 Task: Add the task  Integrate website with a new content delivery network (CDN) to the section Dash Derby in the project AgileRelay and add a Due Date to the respective task as 2024/05/07
Action: Mouse moved to (815, 590)
Screenshot: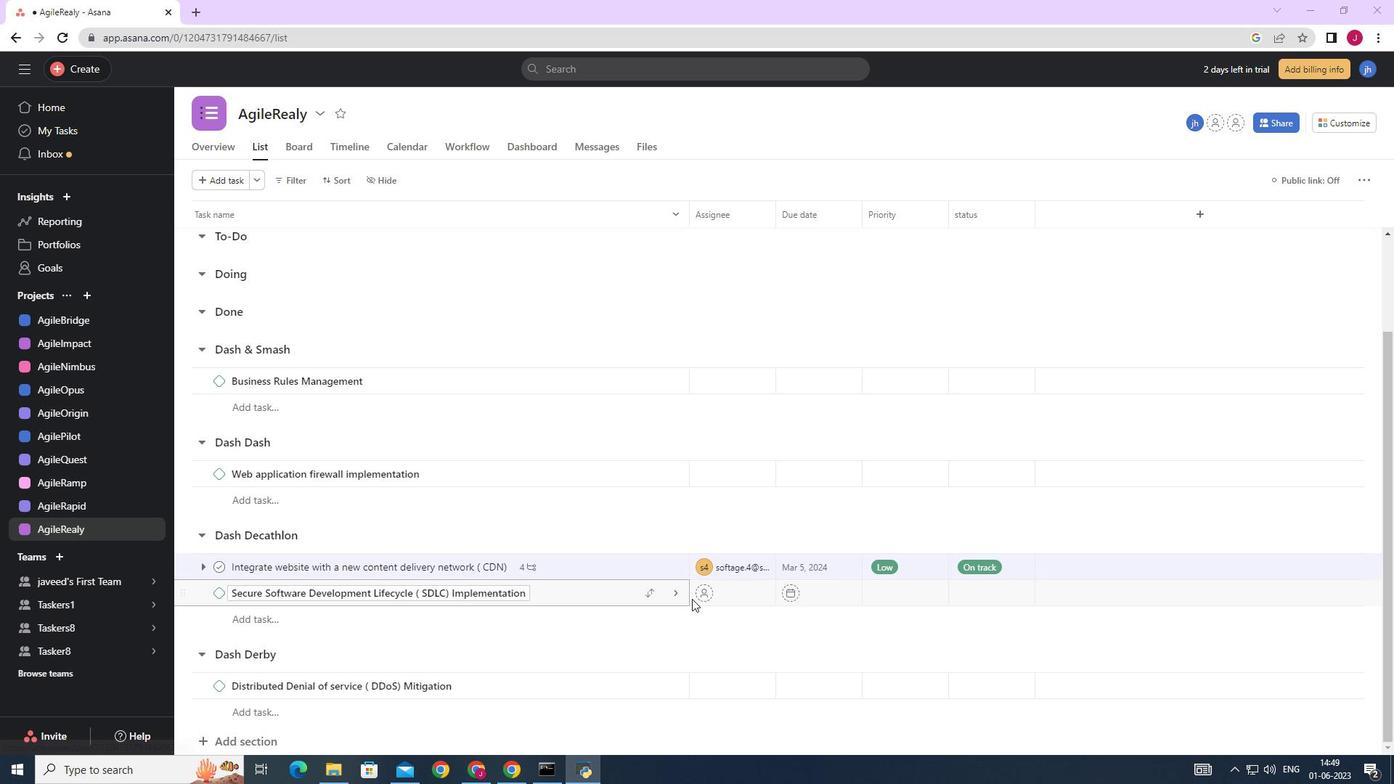 
Action: Mouse scrolled (815, 589) with delta (0, 0)
Screenshot: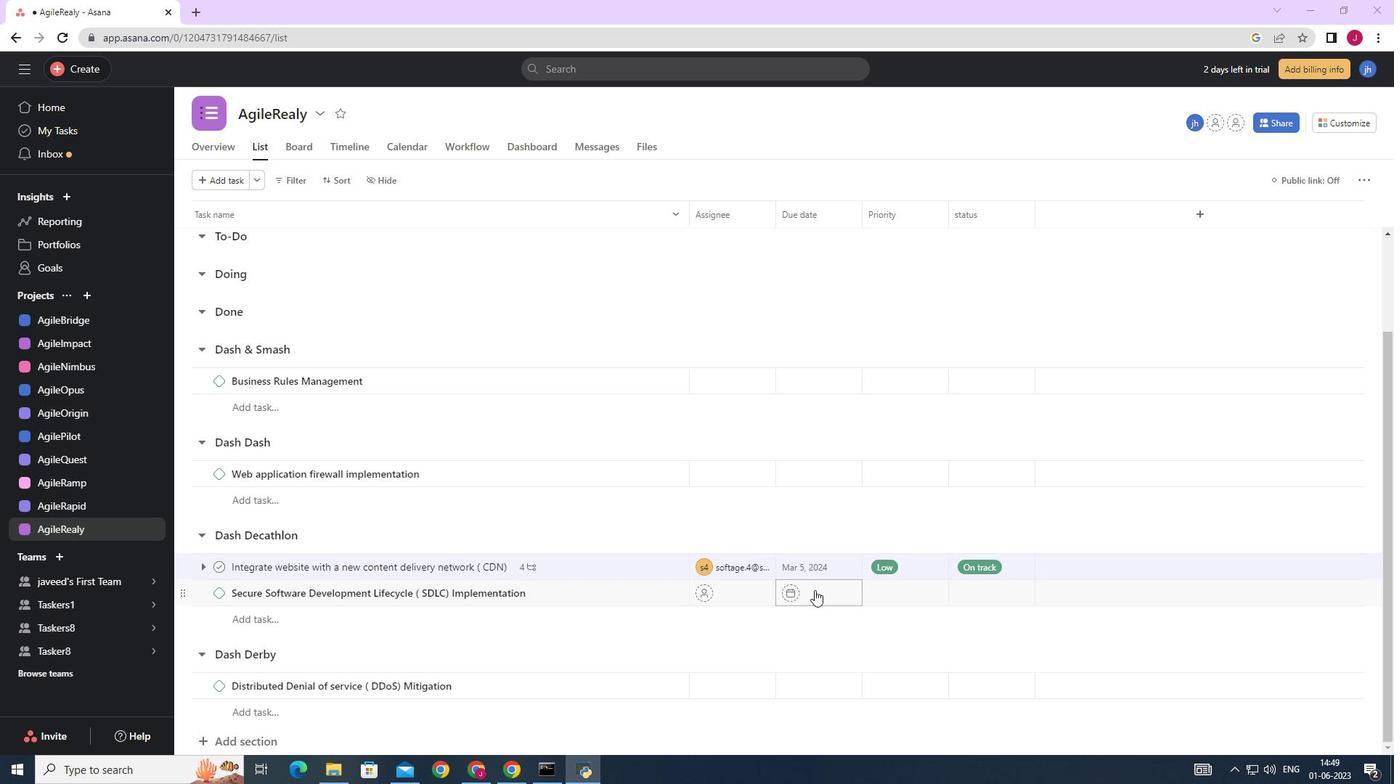 
Action: Mouse scrolled (815, 589) with delta (0, 0)
Screenshot: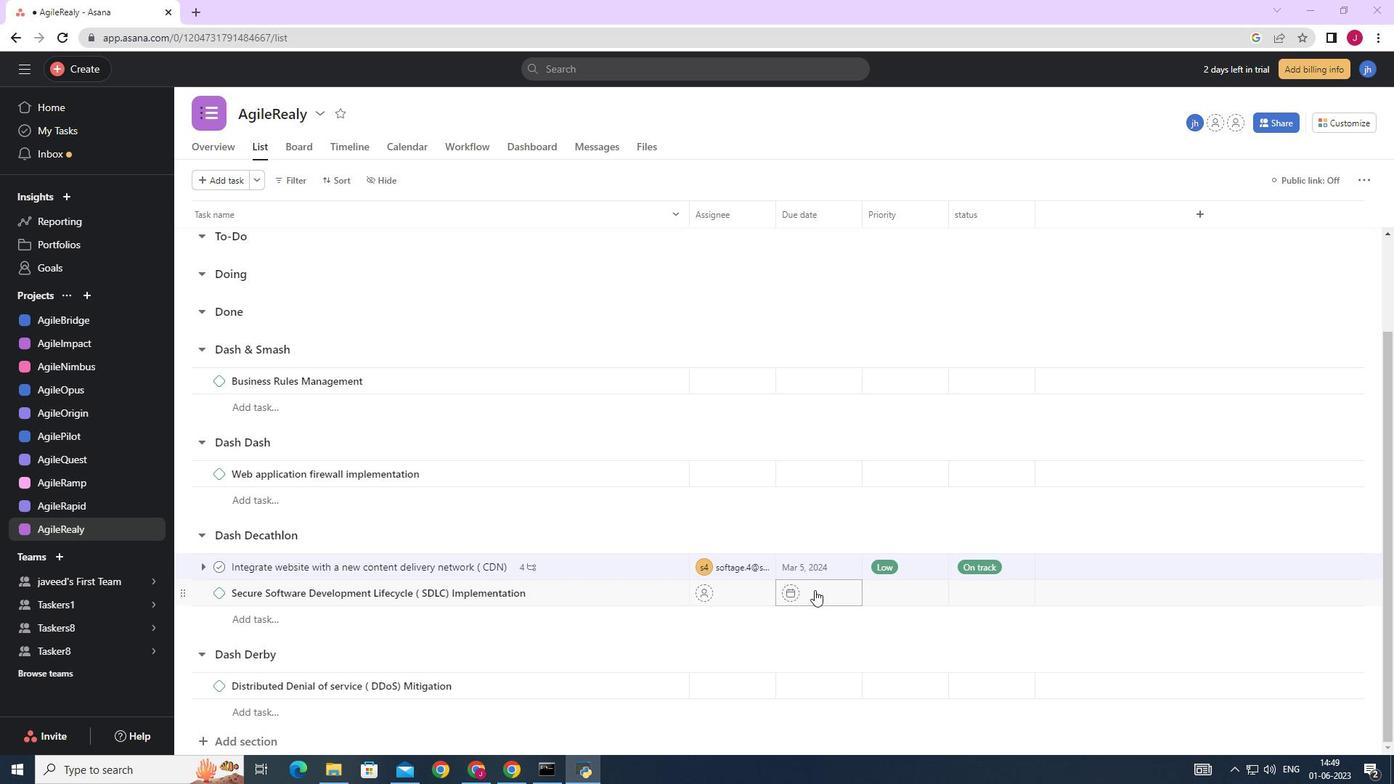 
Action: Mouse scrolled (815, 589) with delta (0, 0)
Screenshot: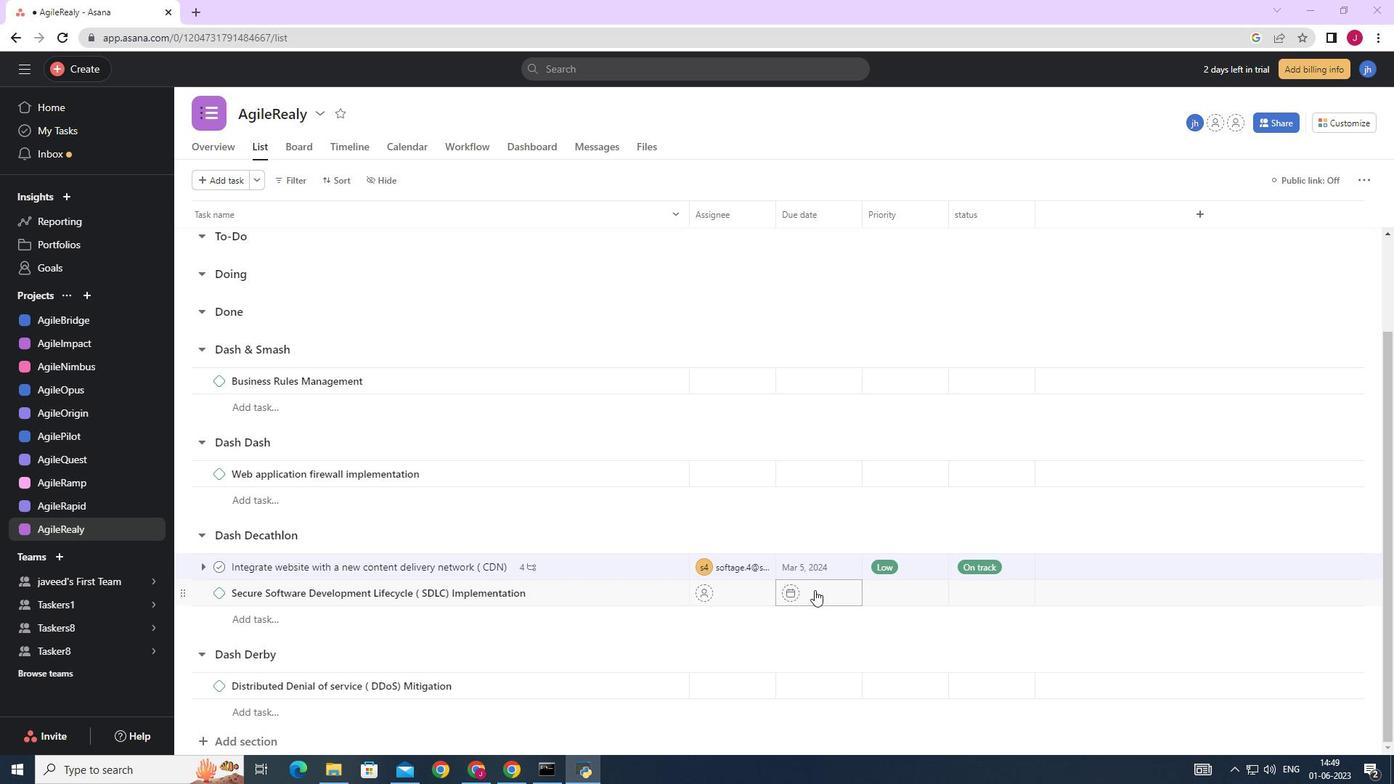 
Action: Mouse moved to (654, 568)
Screenshot: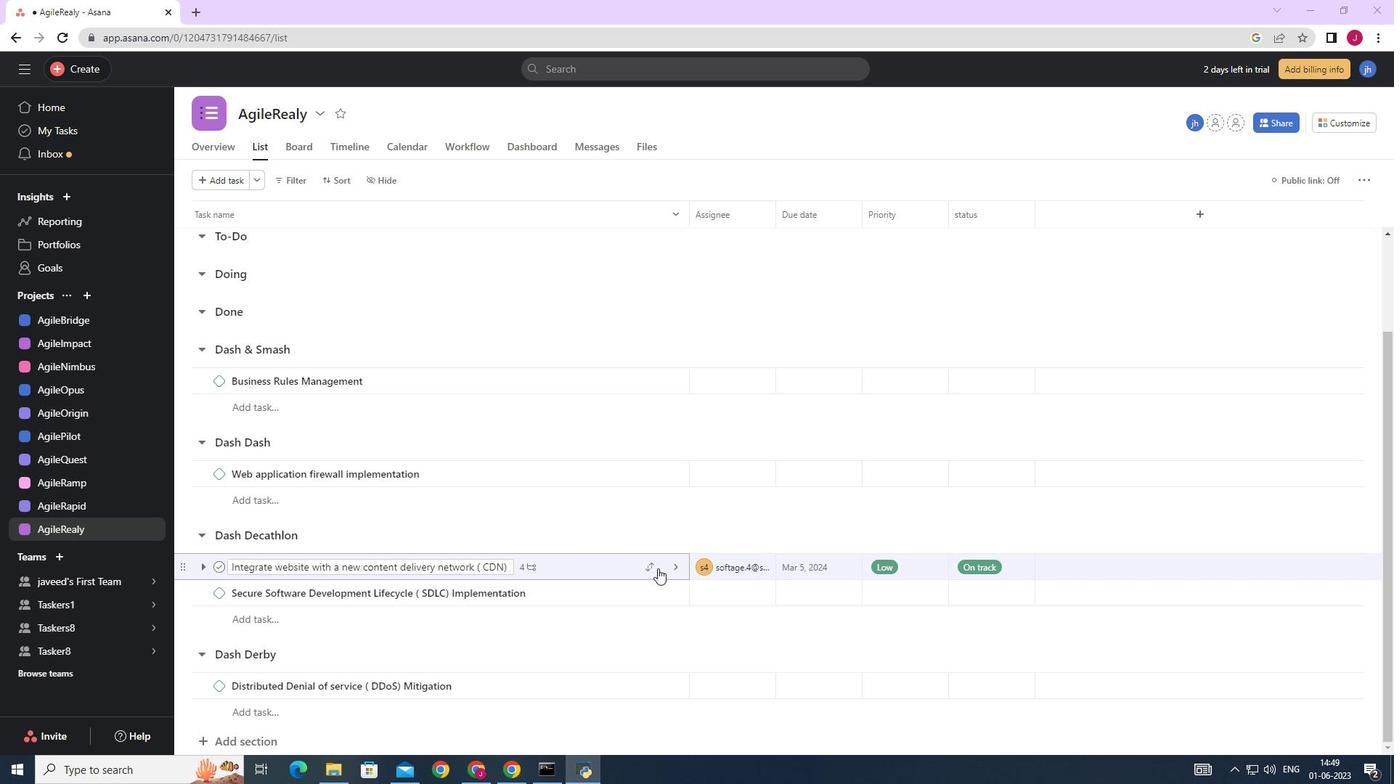 
Action: Mouse pressed left at (654, 568)
Screenshot: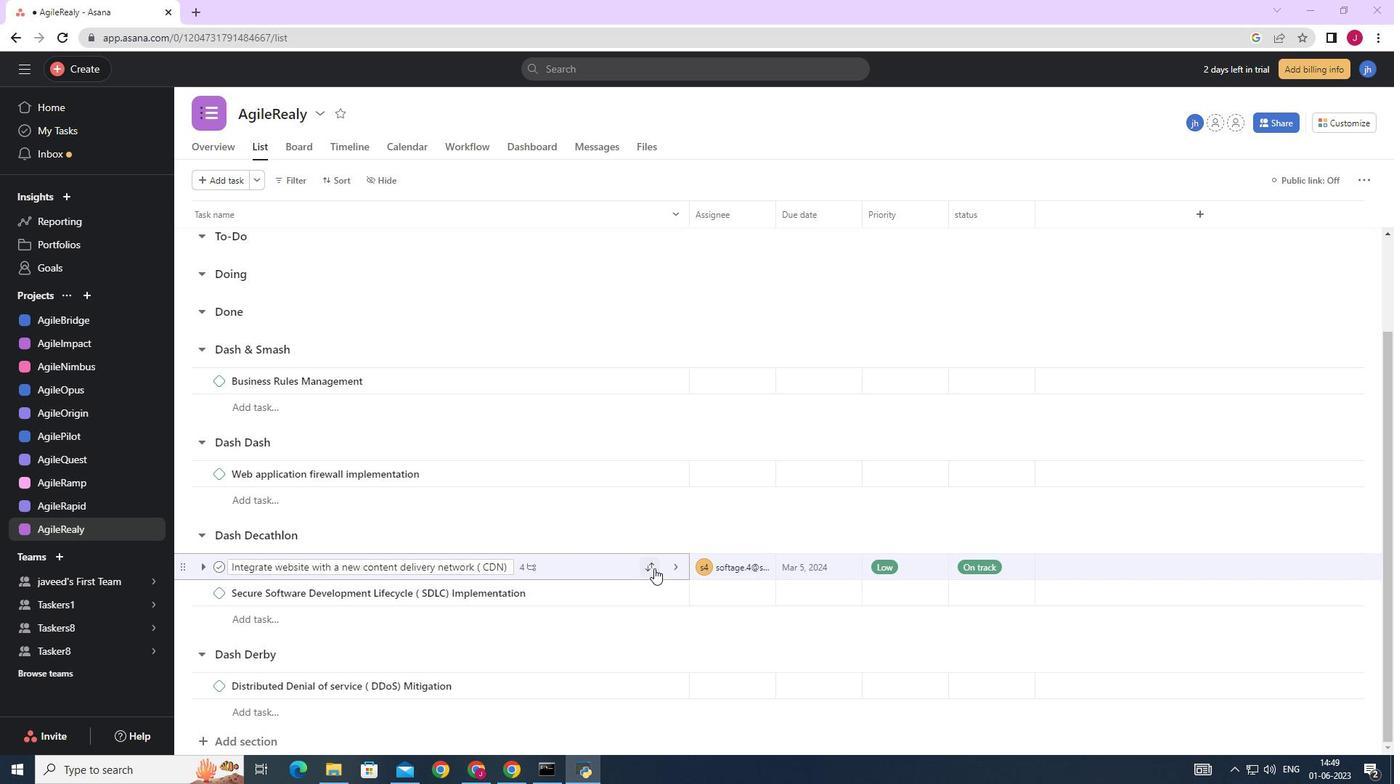 
Action: Mouse moved to (586, 534)
Screenshot: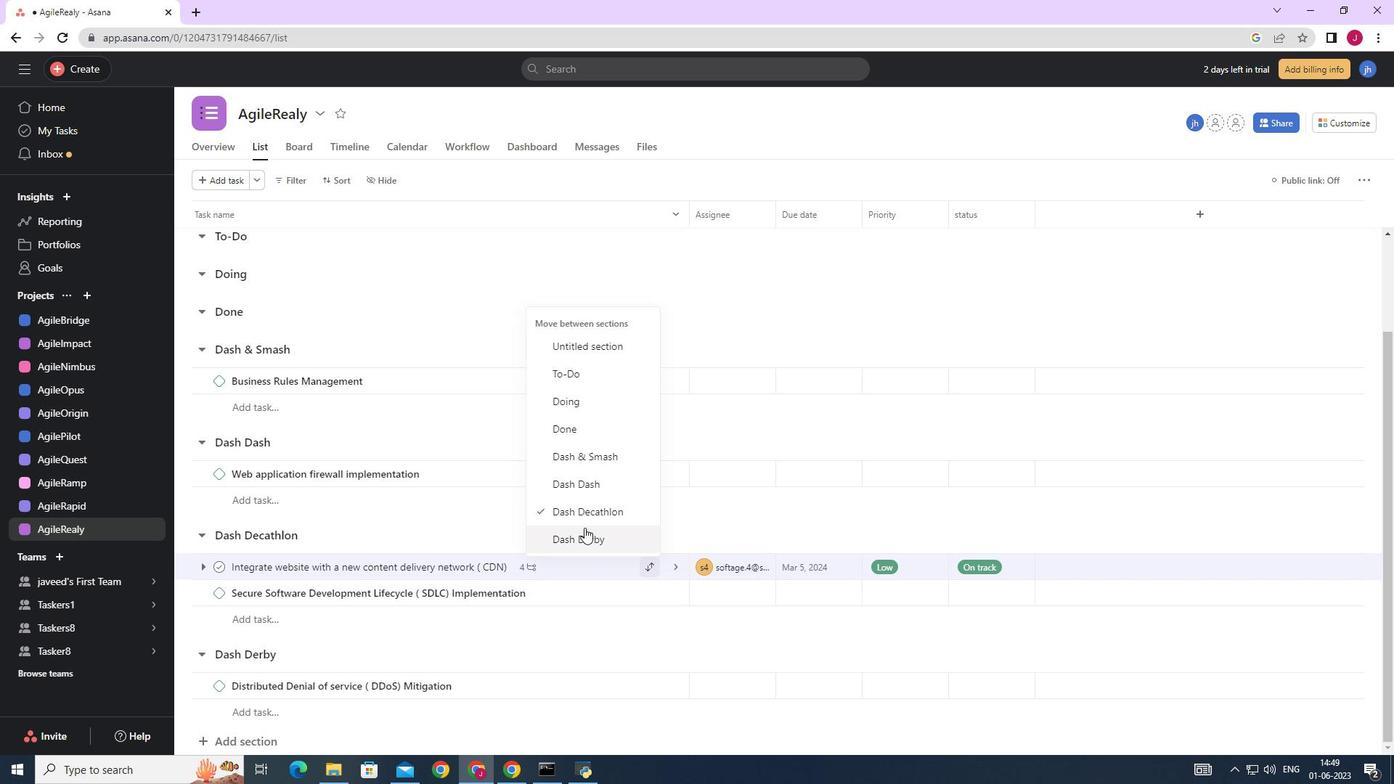 
Action: Mouse pressed left at (586, 534)
Screenshot: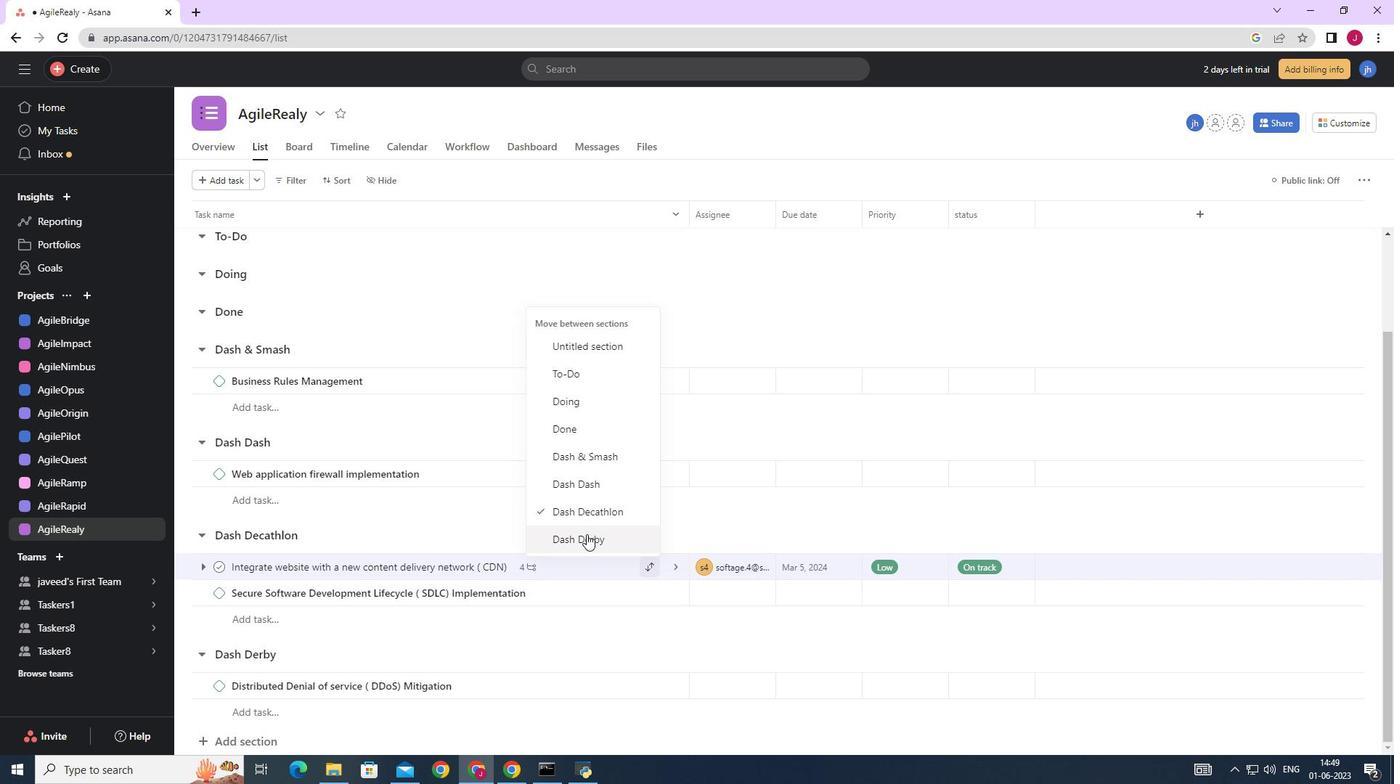 
Action: Mouse moved to (854, 661)
Screenshot: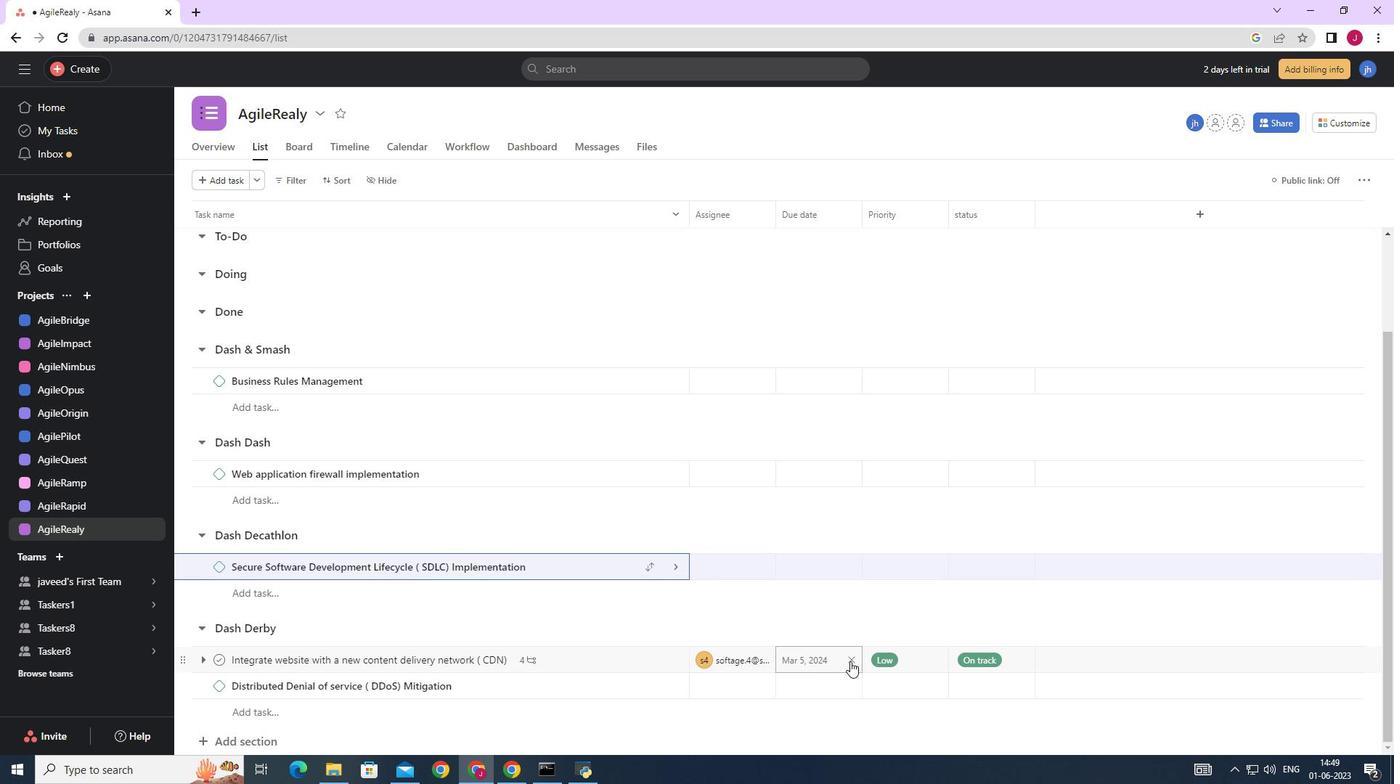 
Action: Mouse pressed left at (854, 661)
Screenshot: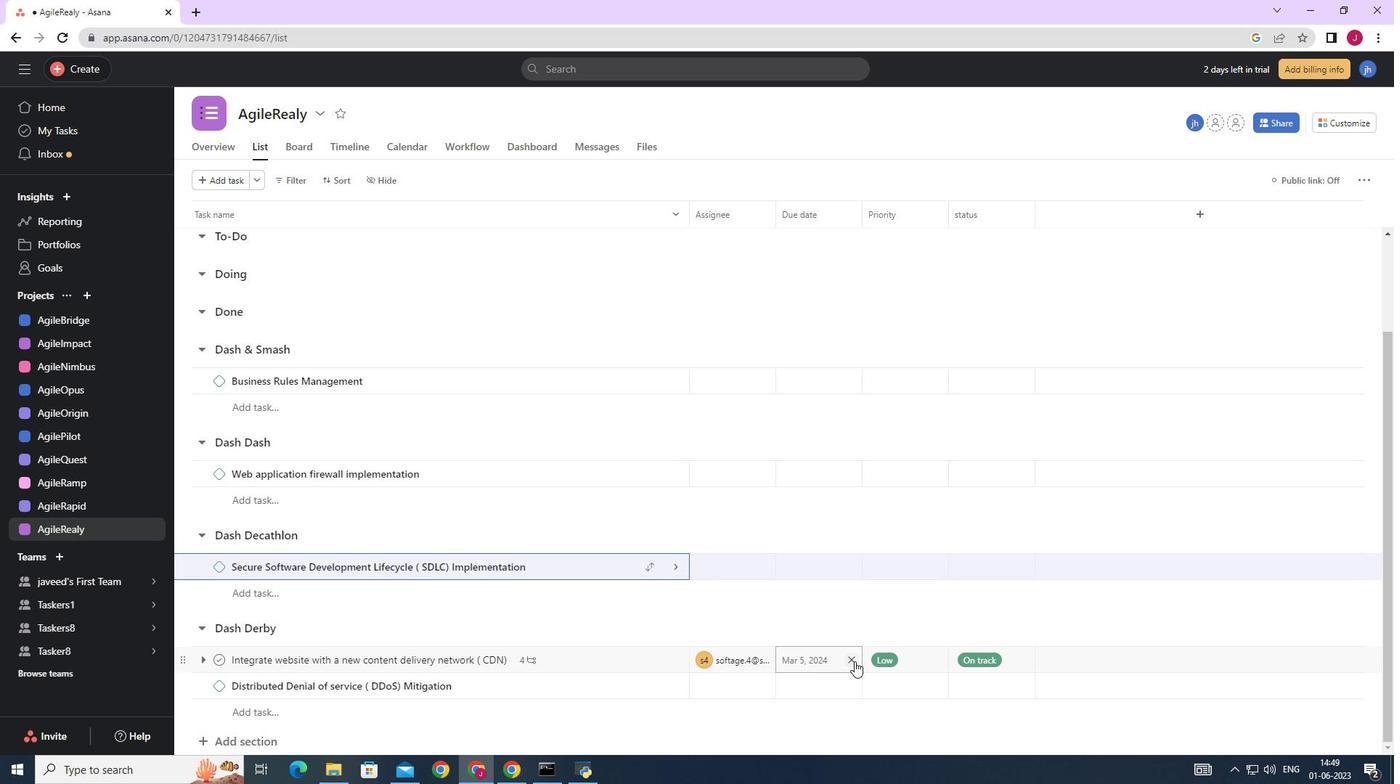 
Action: Mouse moved to (823, 667)
Screenshot: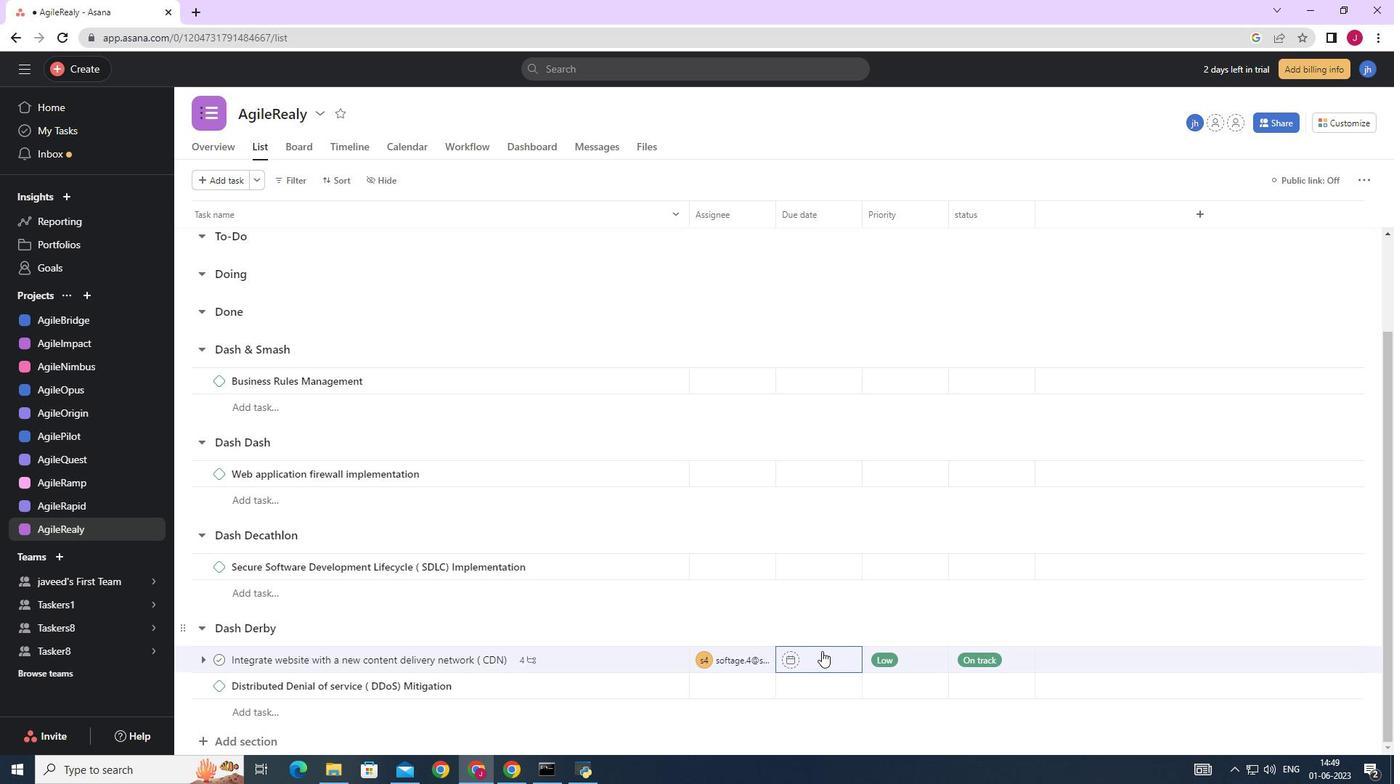 
Action: Mouse pressed left at (823, 667)
Screenshot: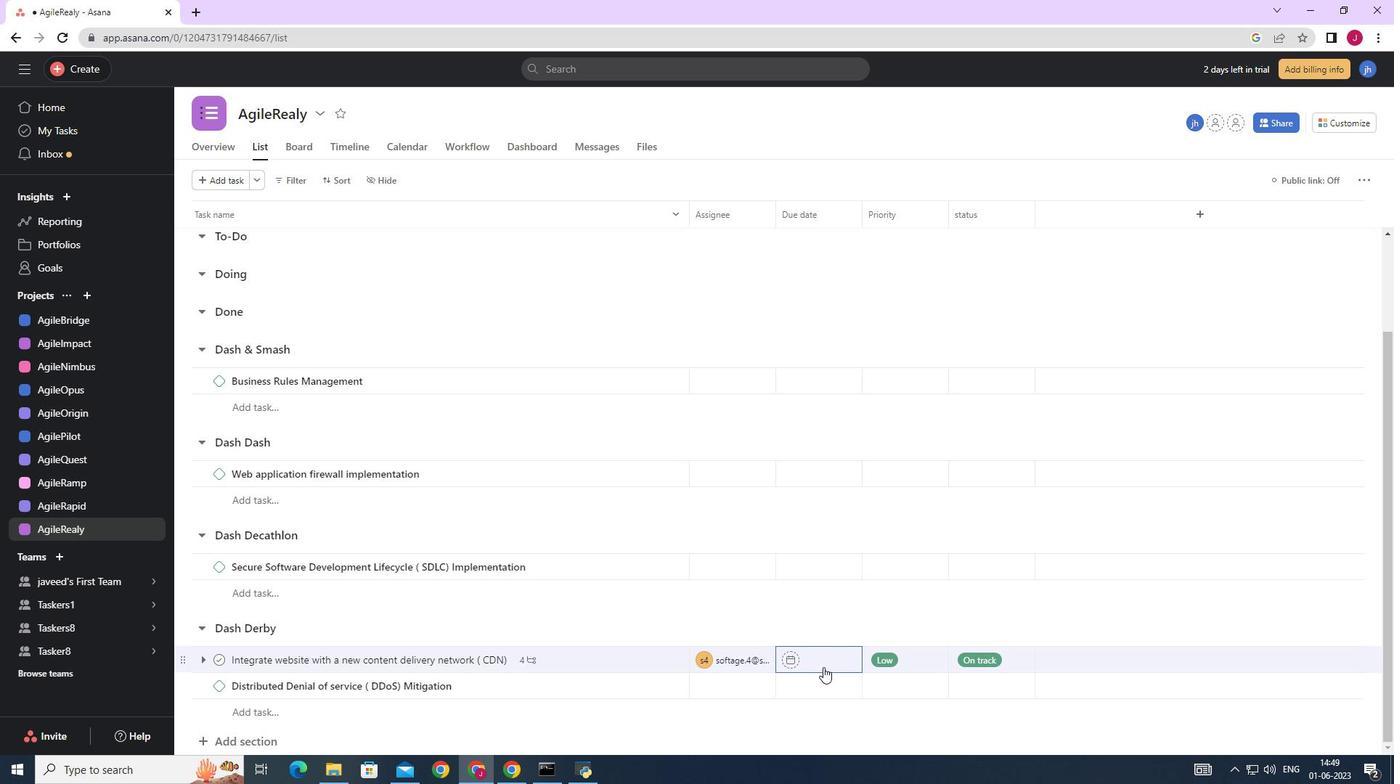 
Action: Mouse moved to (964, 430)
Screenshot: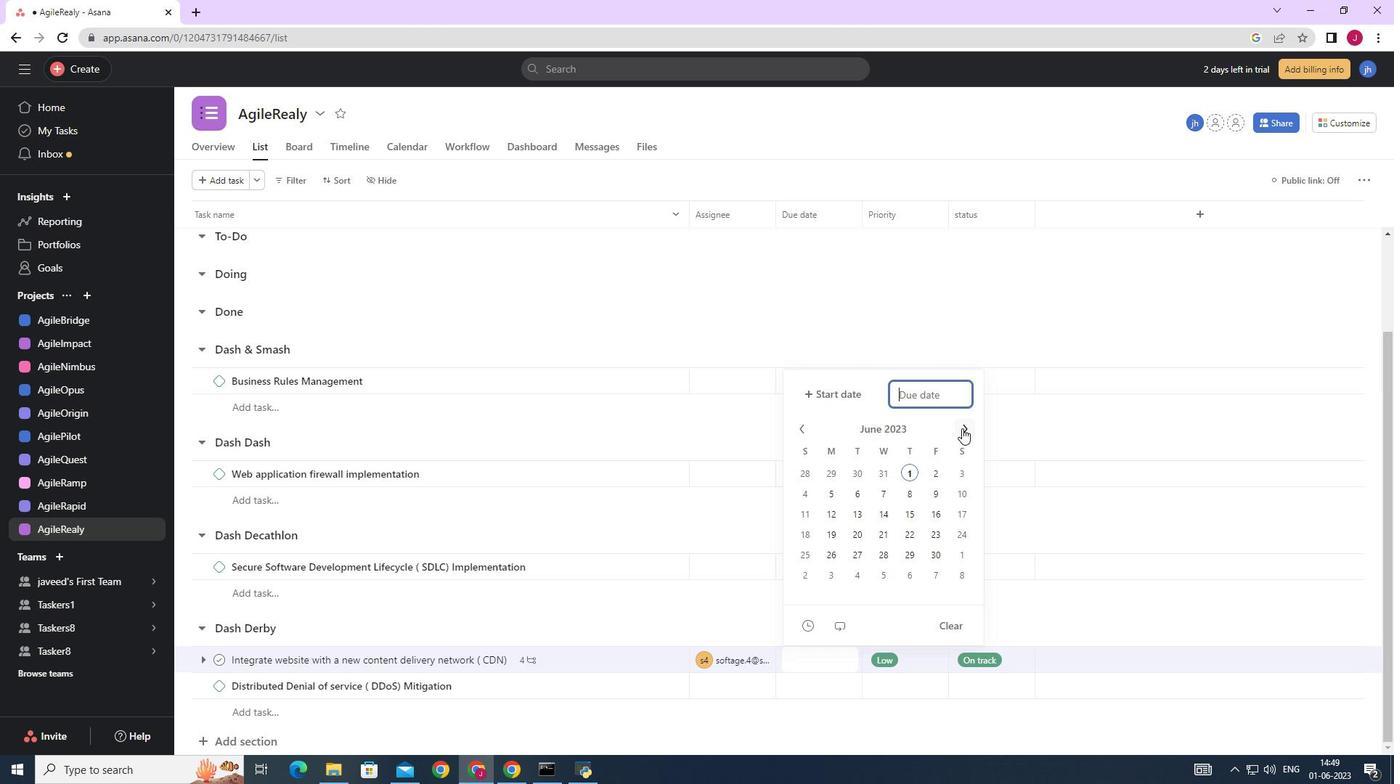 
Action: Mouse pressed left at (964, 430)
Screenshot: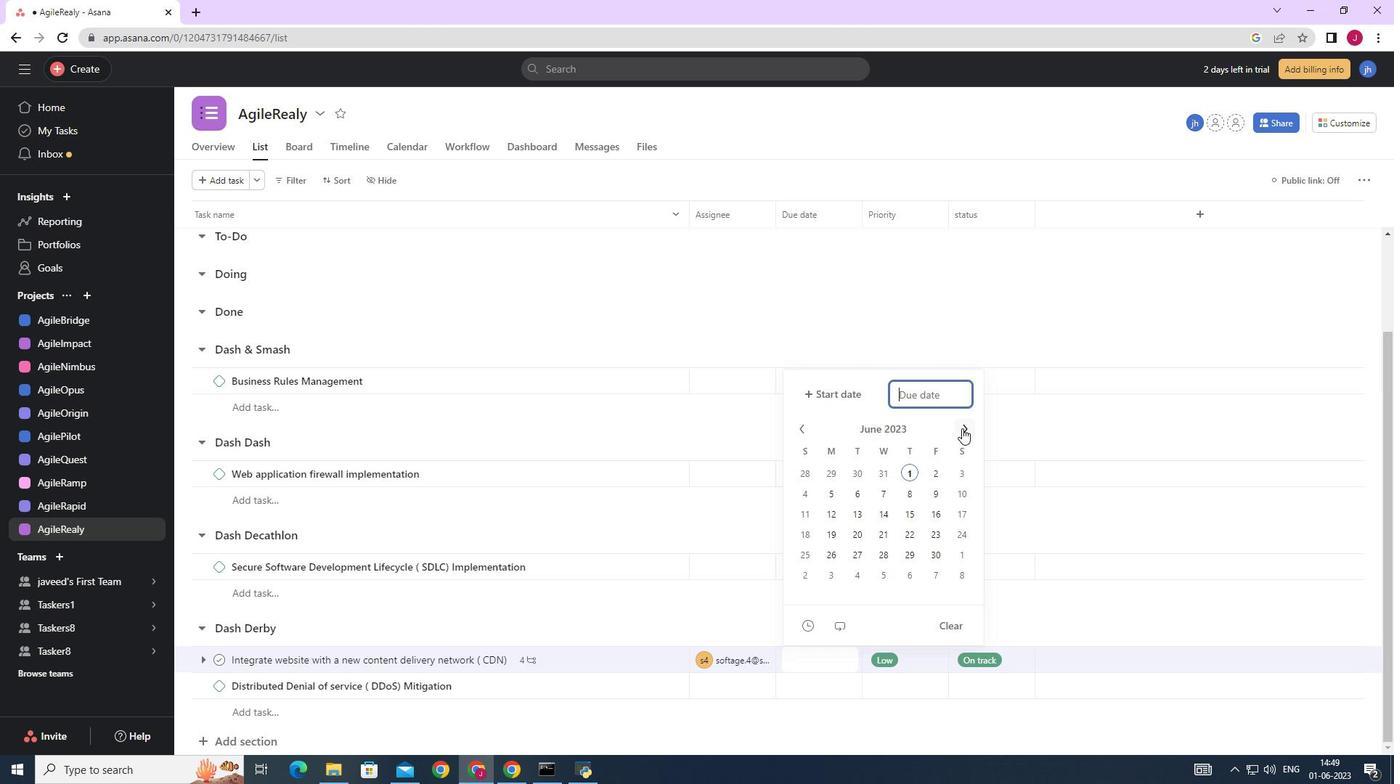 
Action: Mouse pressed left at (964, 430)
Screenshot: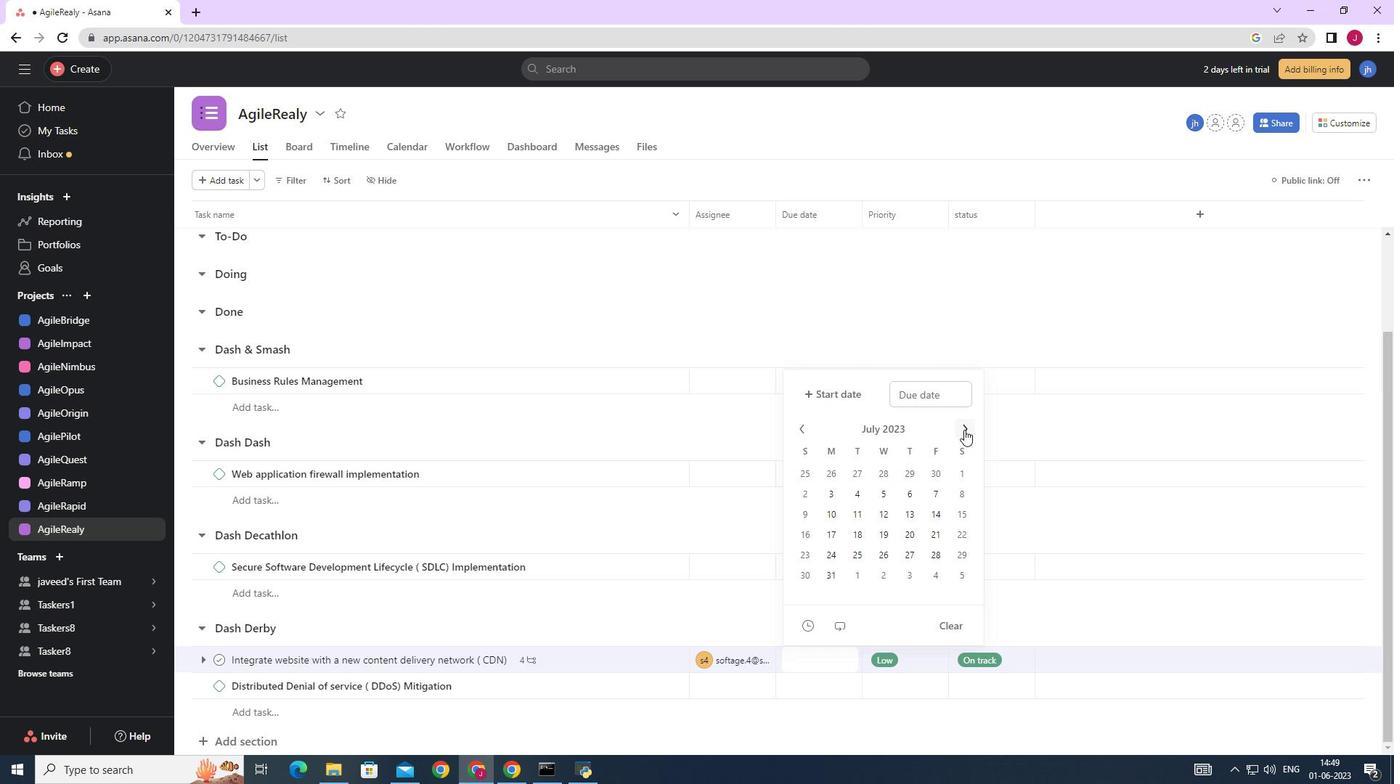 
Action: Mouse pressed left at (964, 430)
Screenshot: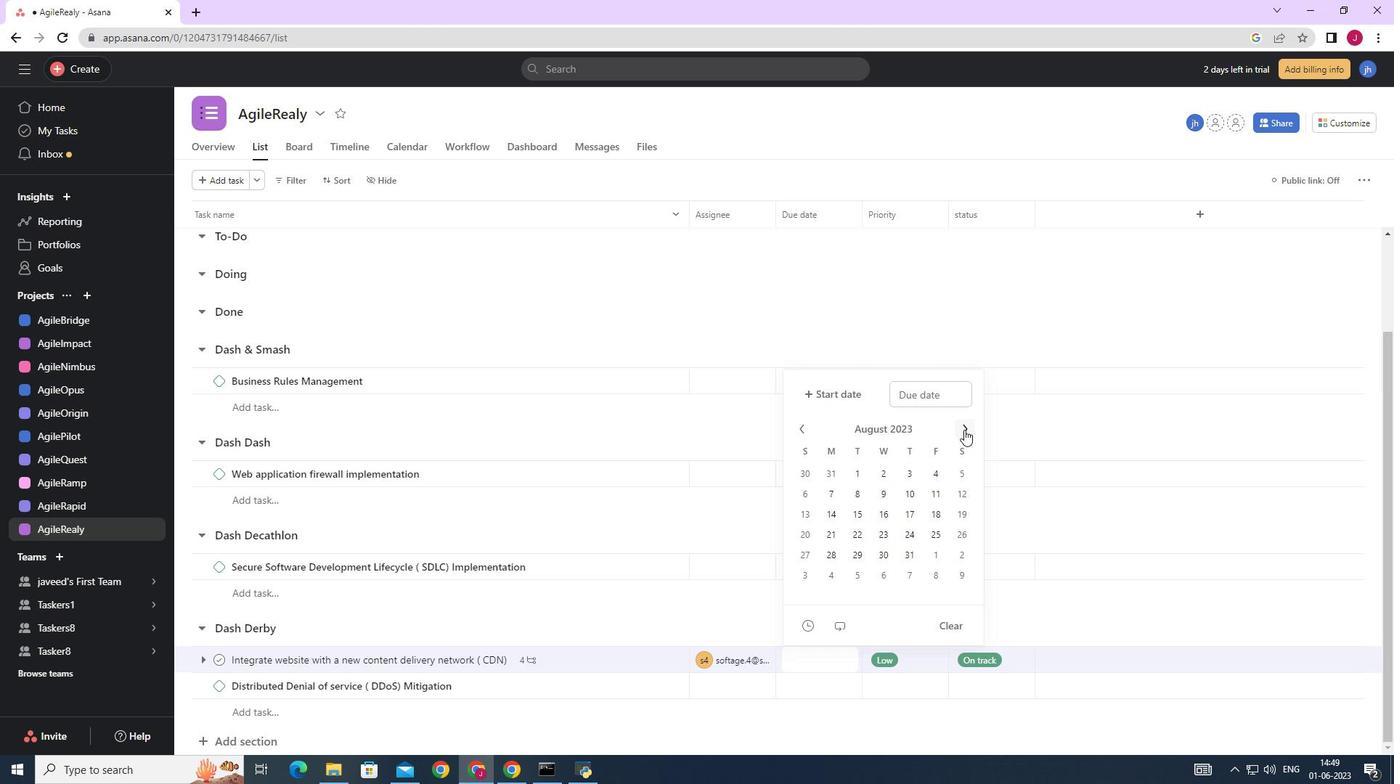 
Action: Mouse pressed left at (964, 430)
Screenshot: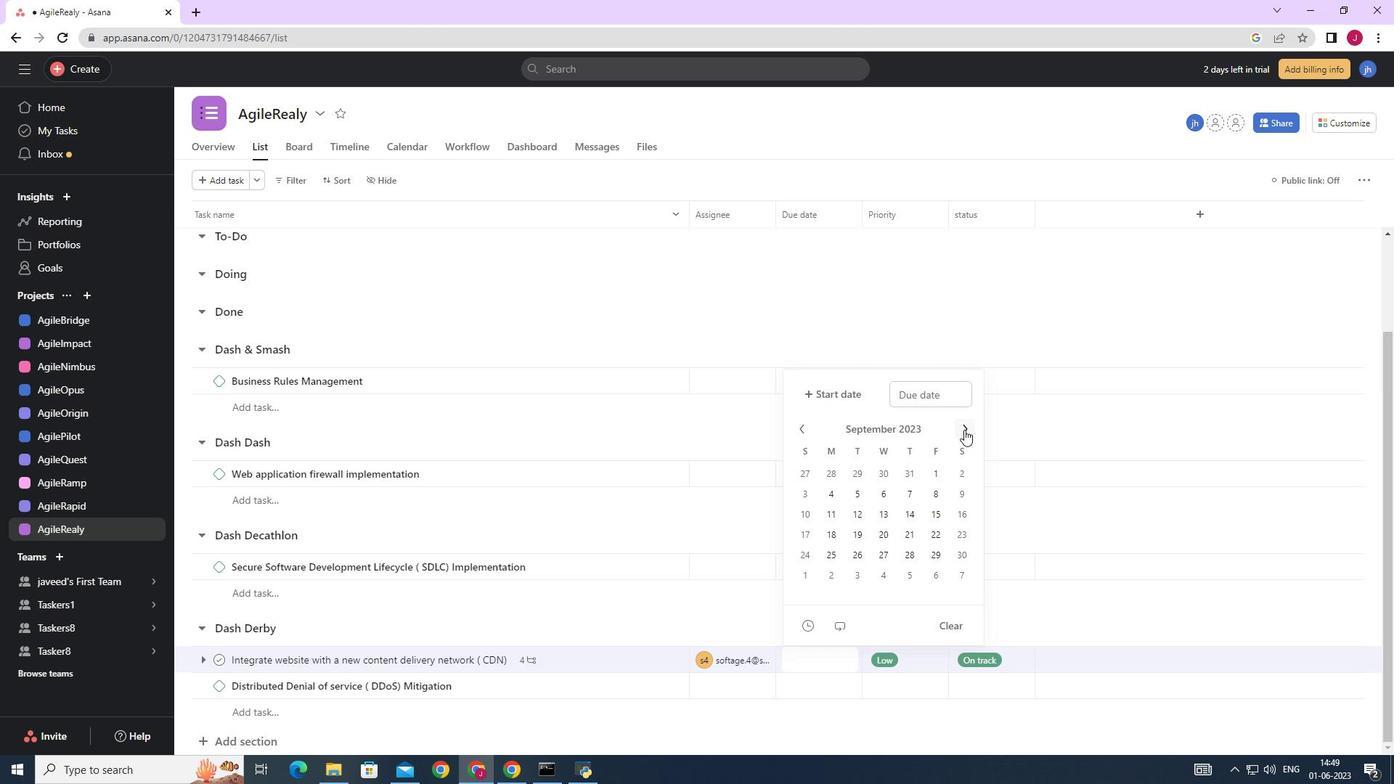 
Action: Mouse pressed left at (964, 430)
Screenshot: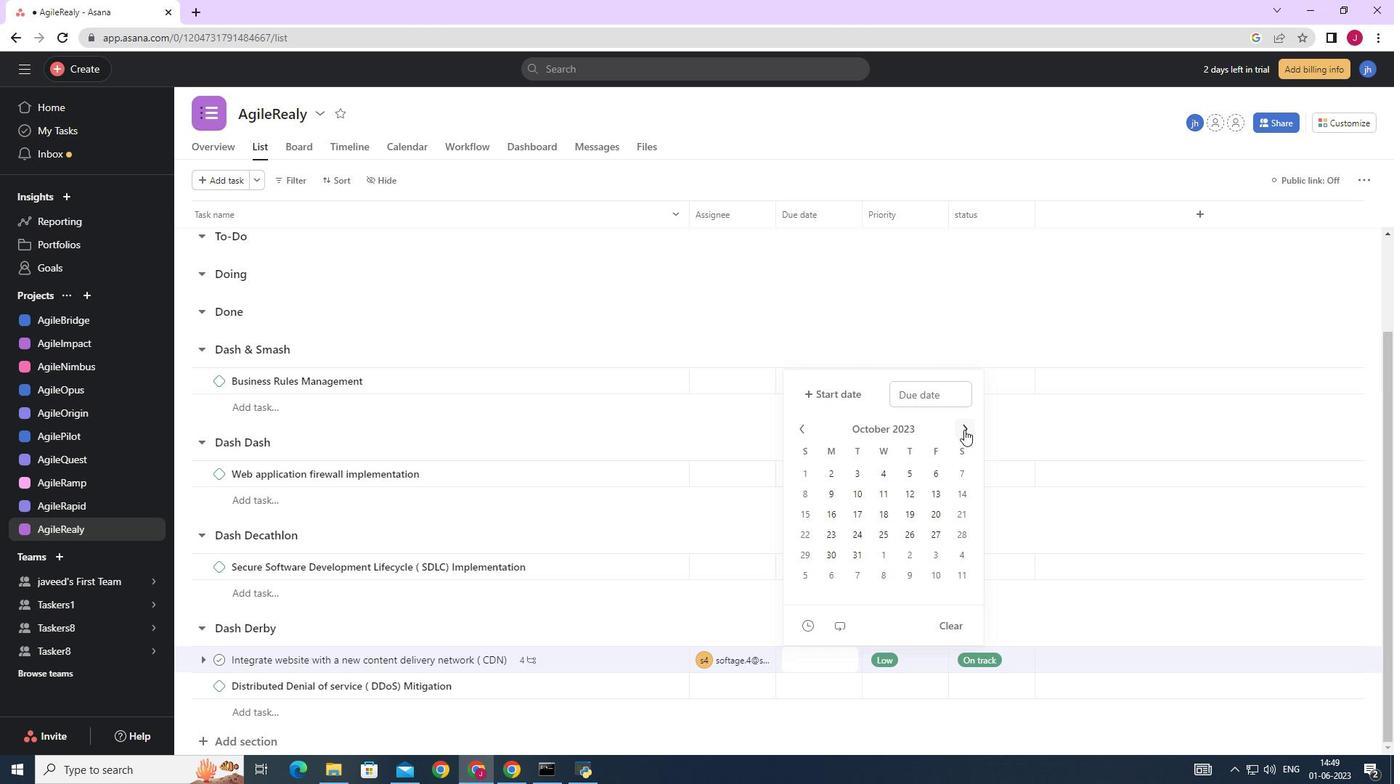 
Action: Mouse pressed left at (964, 430)
Screenshot: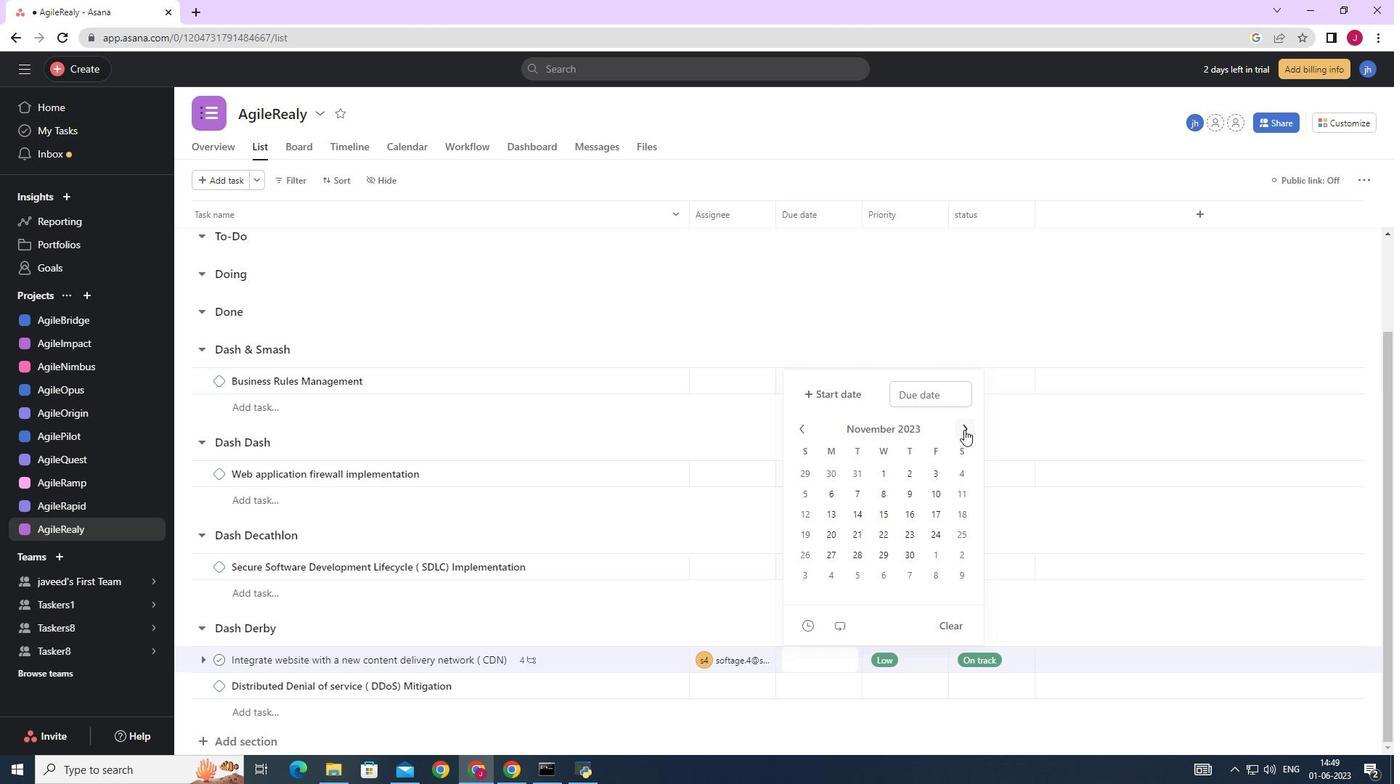 
Action: Mouse pressed left at (964, 430)
Screenshot: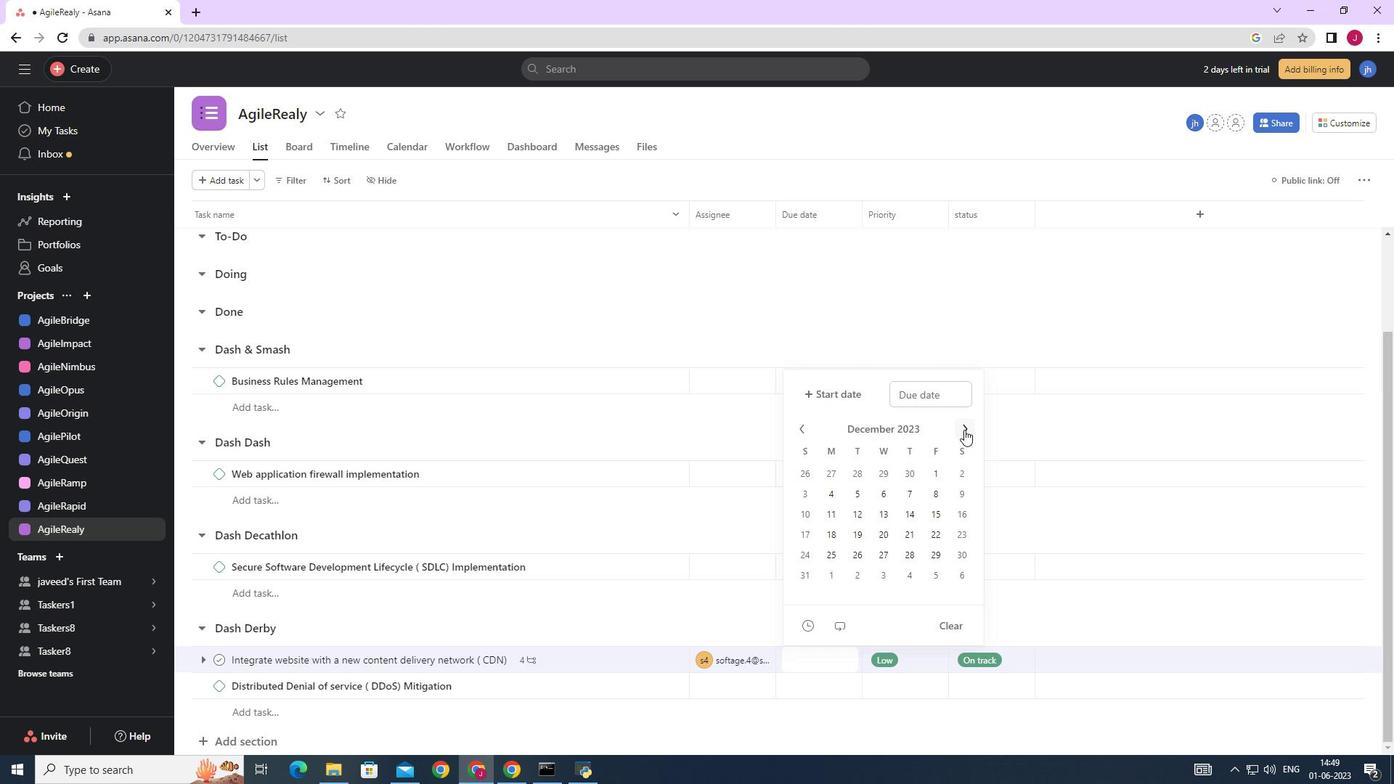 
Action: Mouse pressed left at (964, 430)
Screenshot: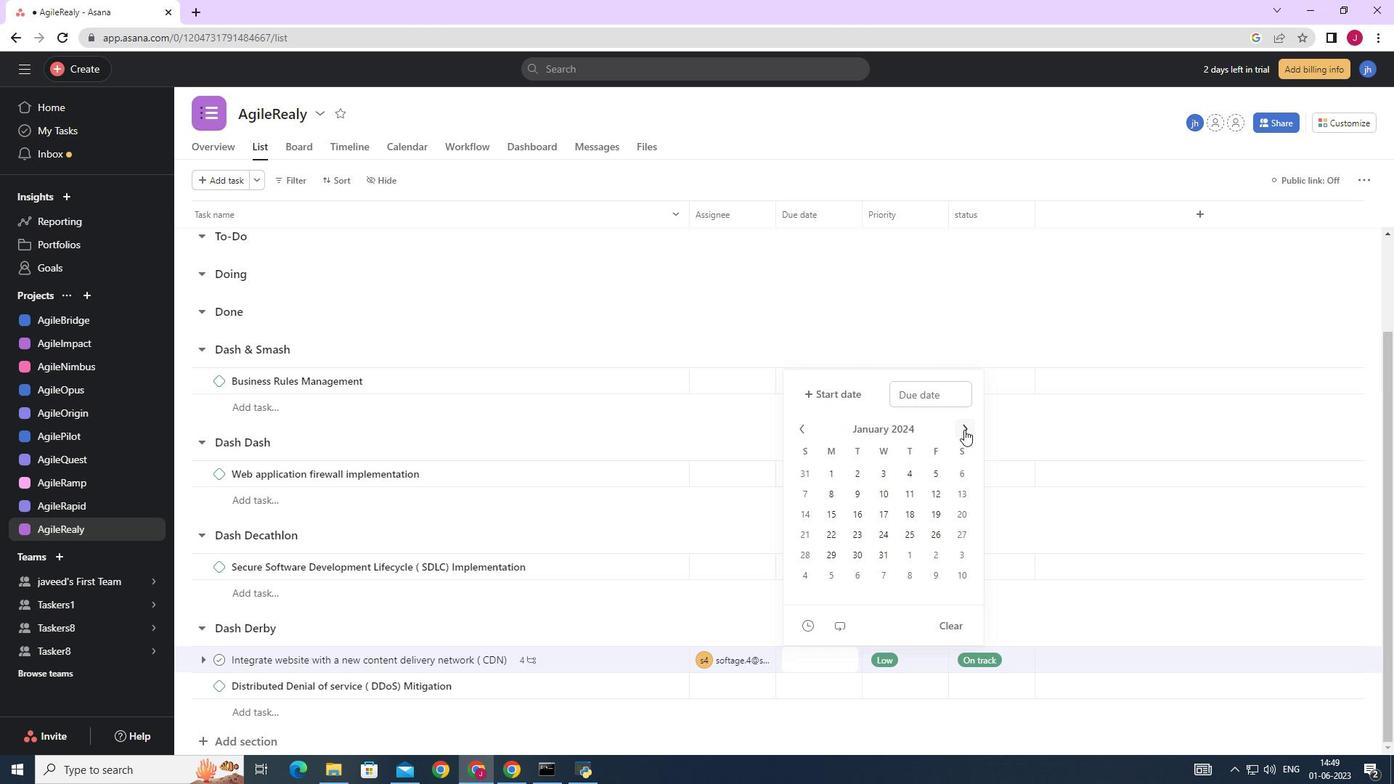 
Action: Mouse pressed left at (964, 430)
Screenshot: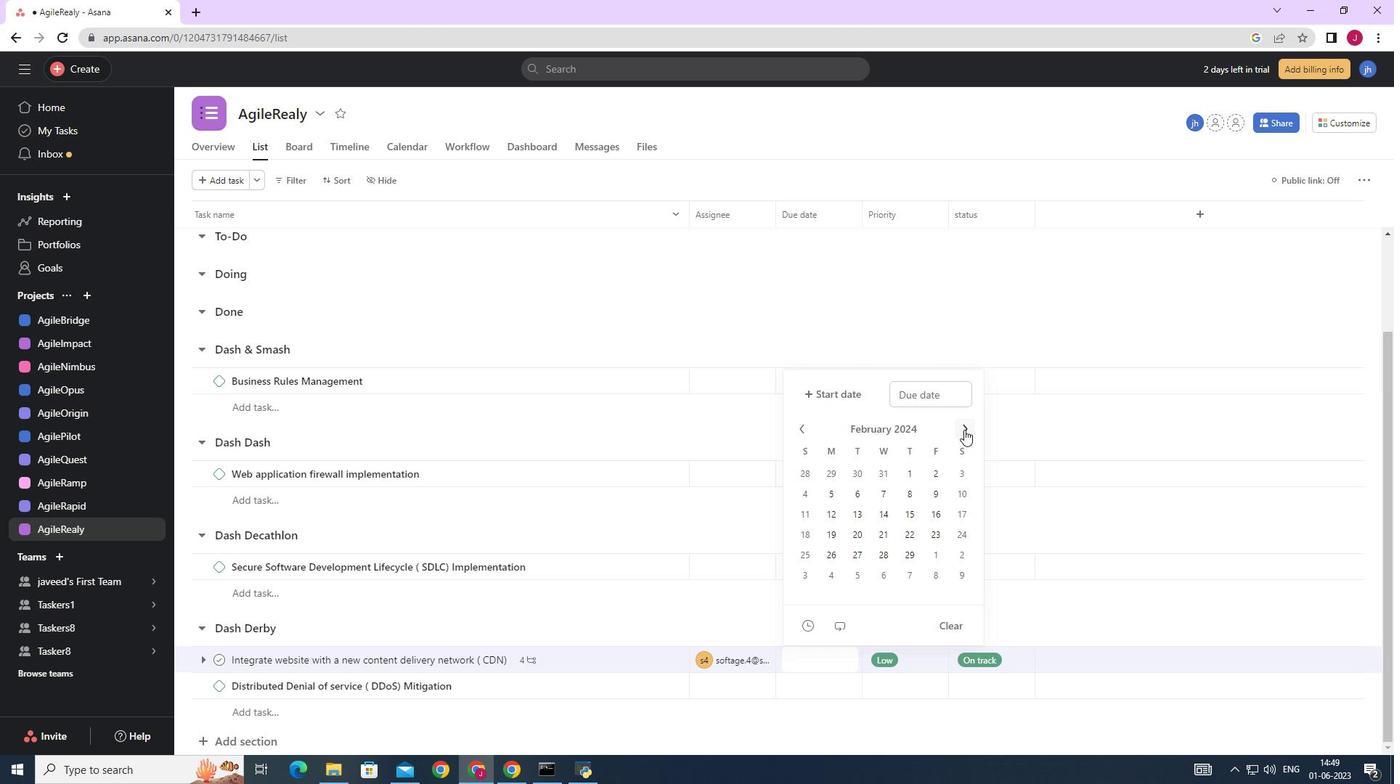 
Action: Mouse pressed left at (964, 430)
Screenshot: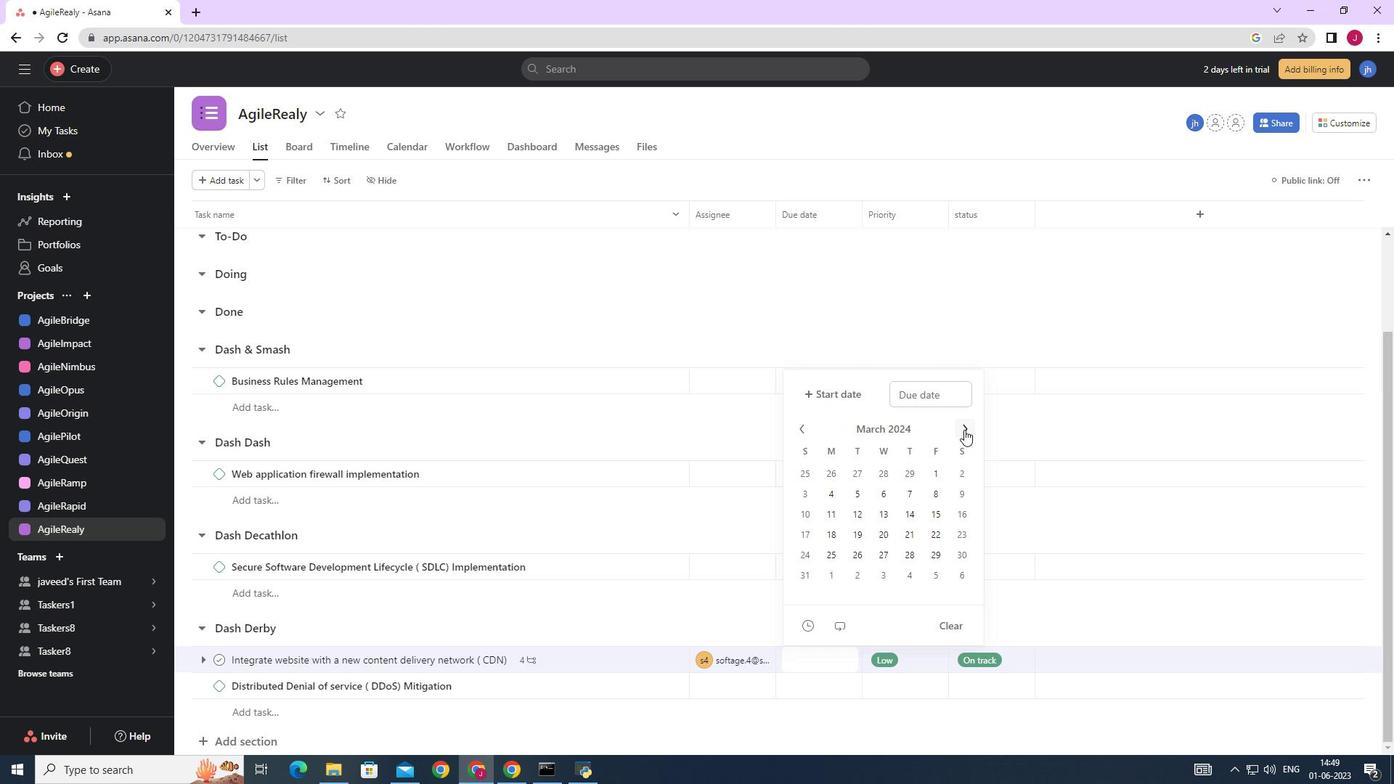 
Action: Mouse pressed left at (964, 430)
Screenshot: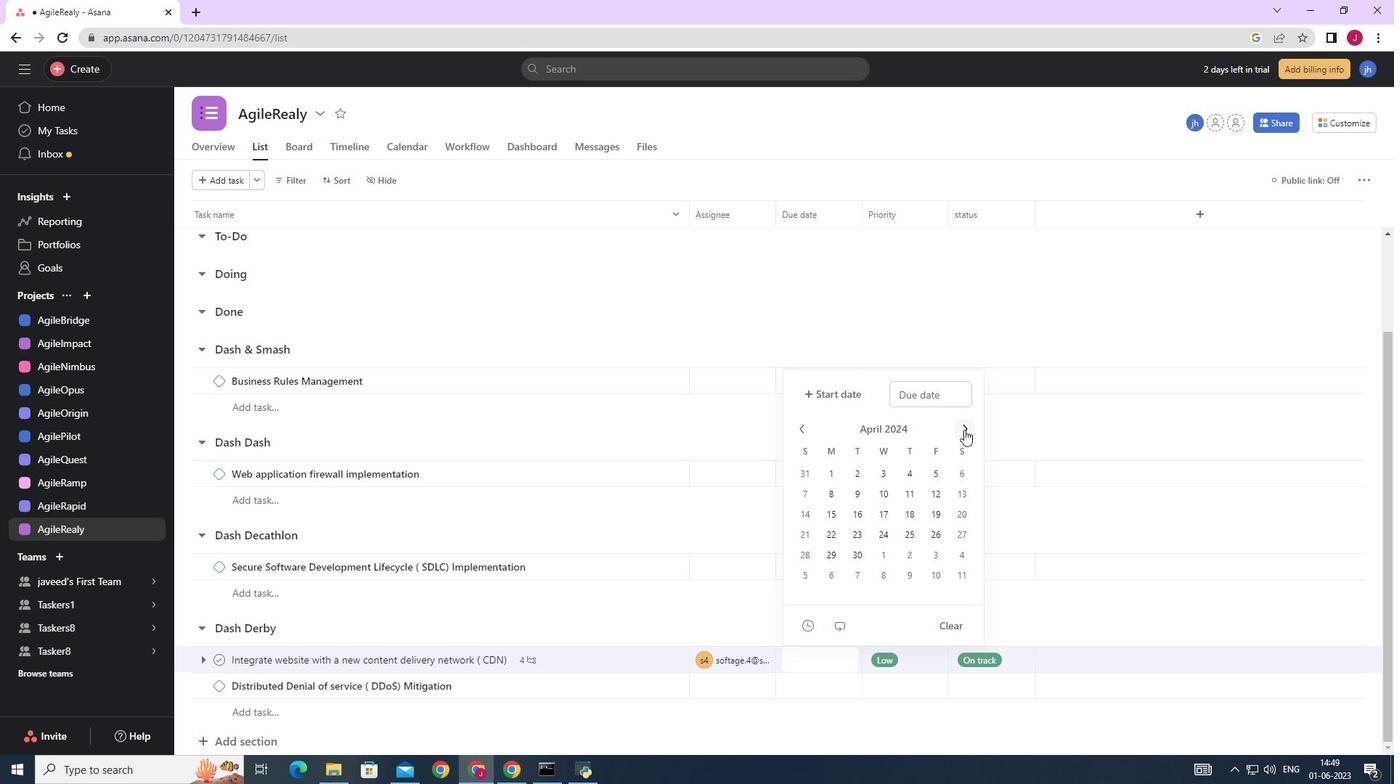 
Action: Mouse moved to (854, 497)
Screenshot: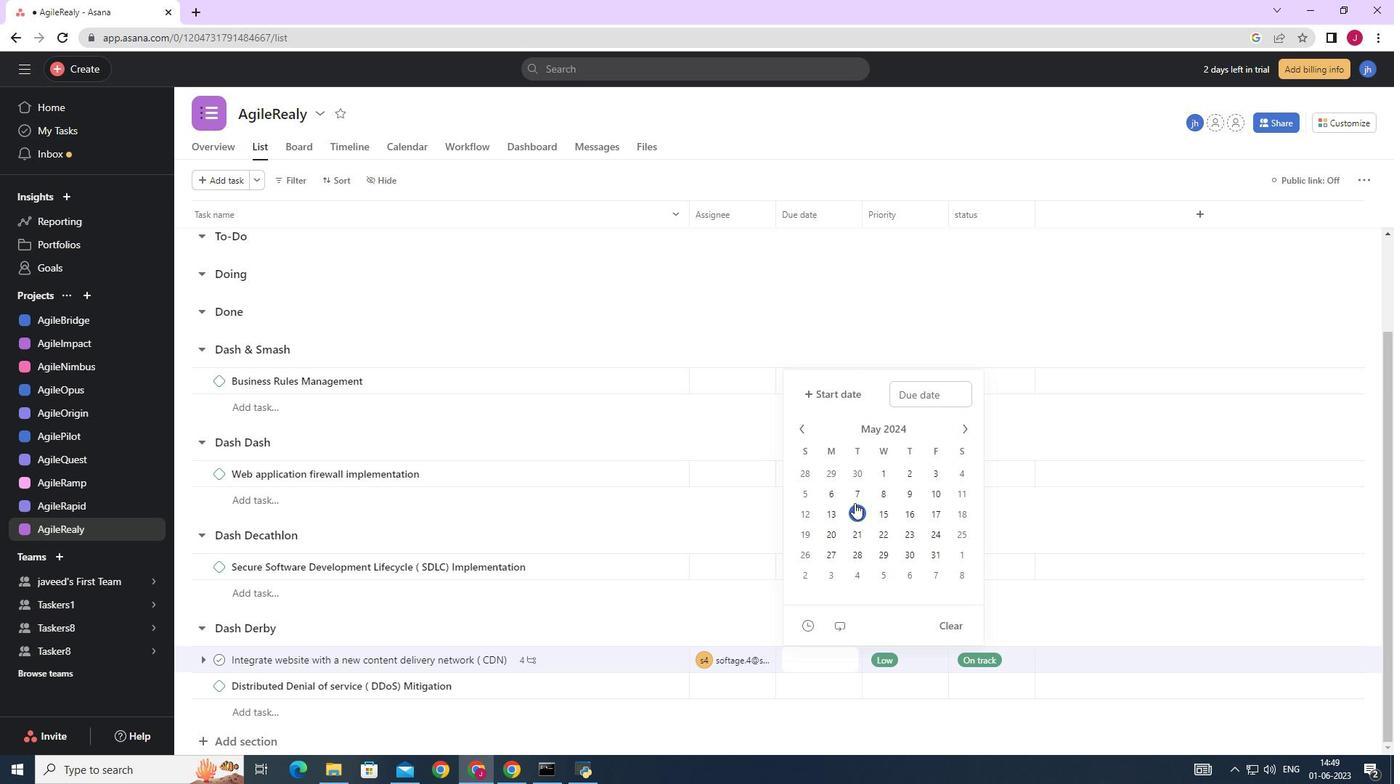 
Action: Mouse pressed left at (854, 497)
Screenshot: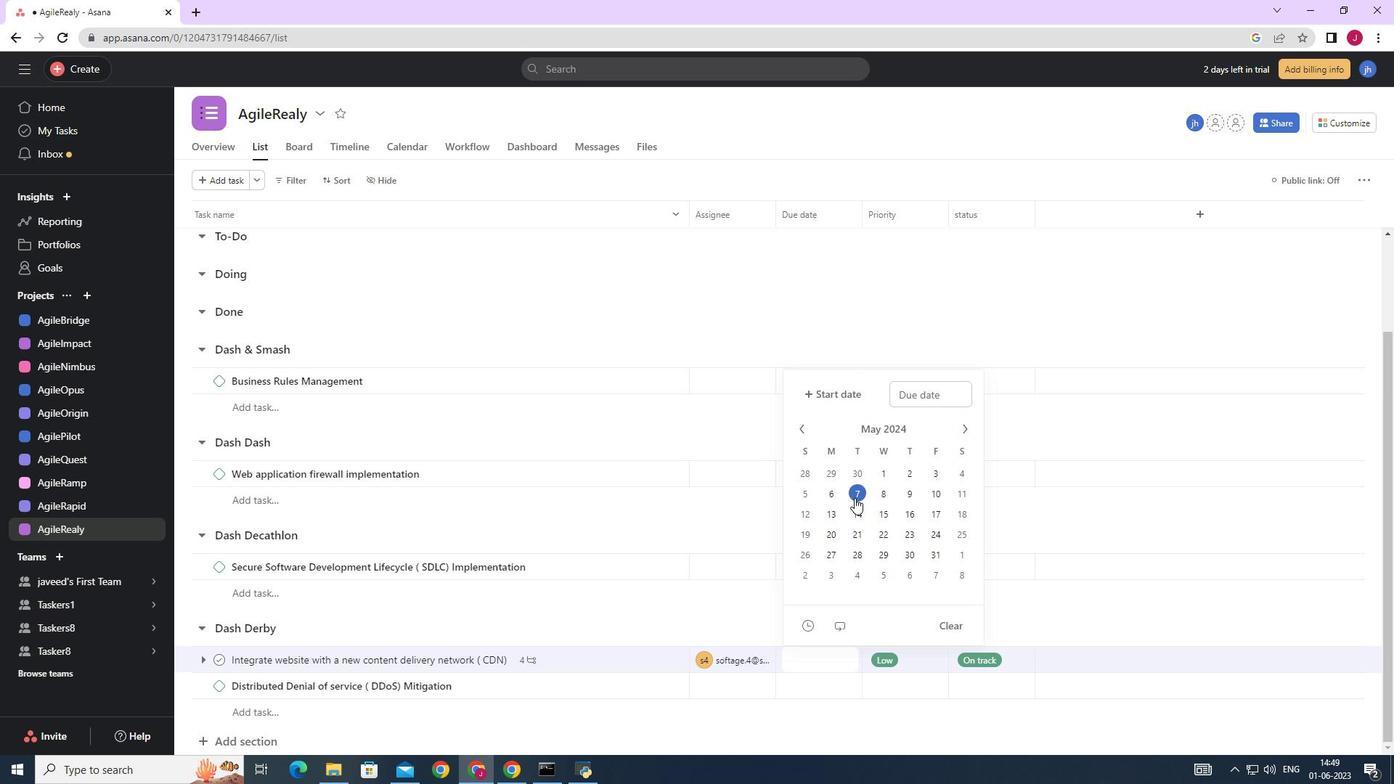 
Action: Mouse moved to (1105, 277)
Screenshot: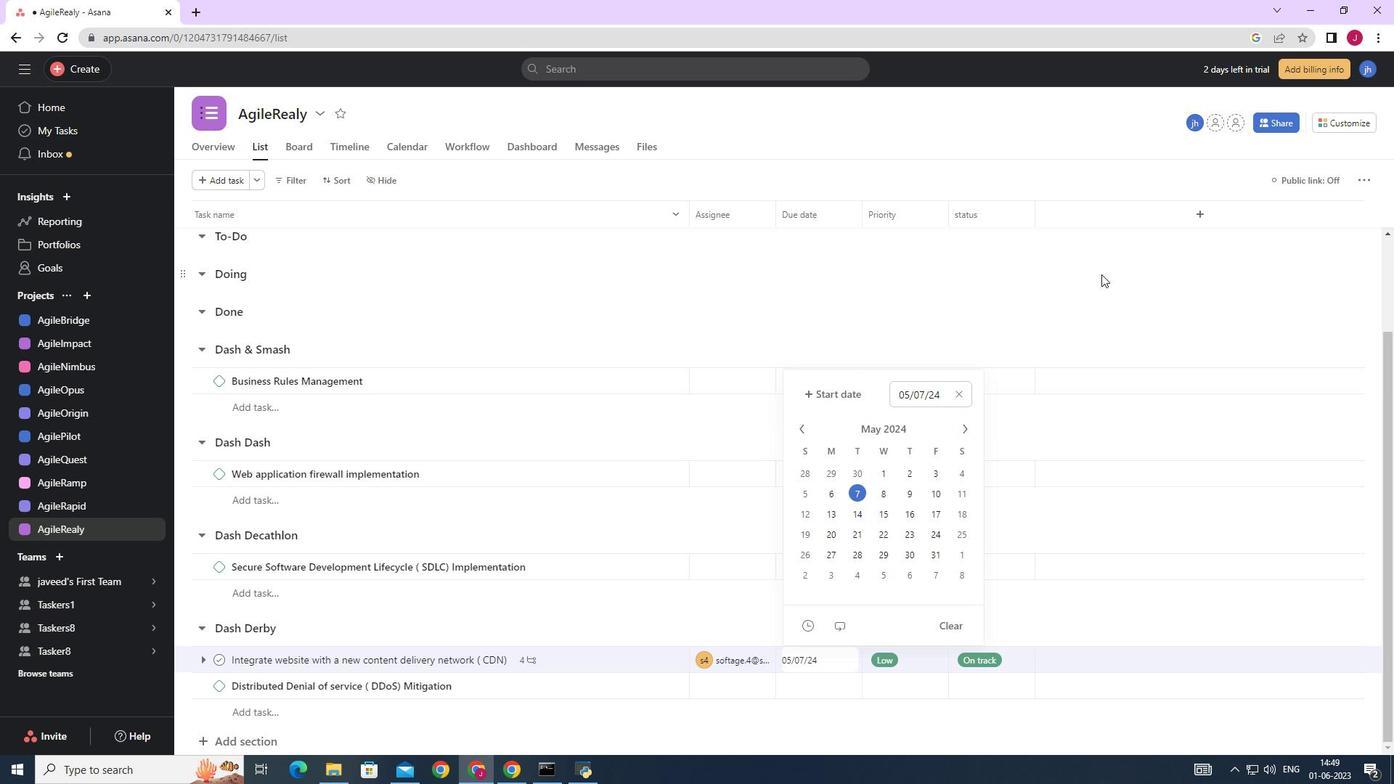 
Action: Mouse pressed left at (1105, 277)
Screenshot: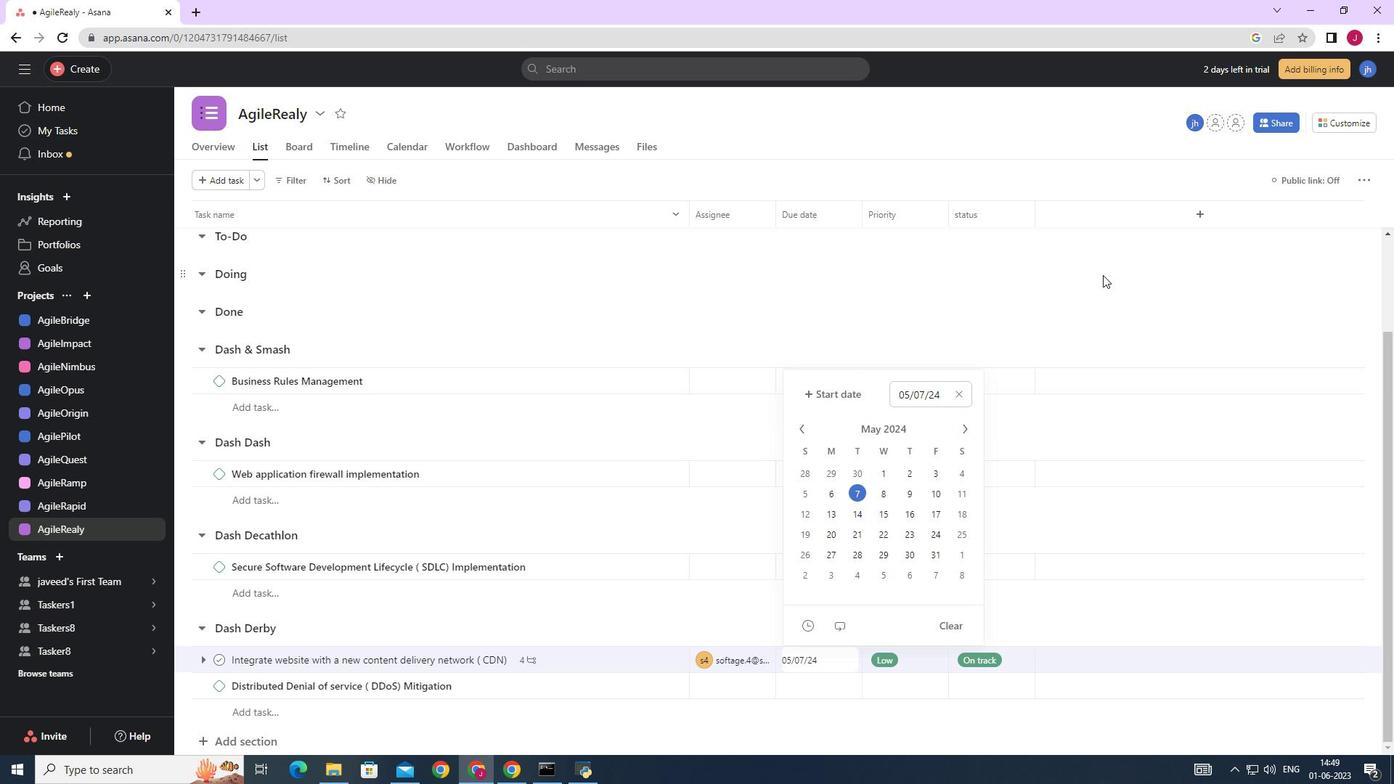 
Action: Mouse moved to (1107, 278)
Screenshot: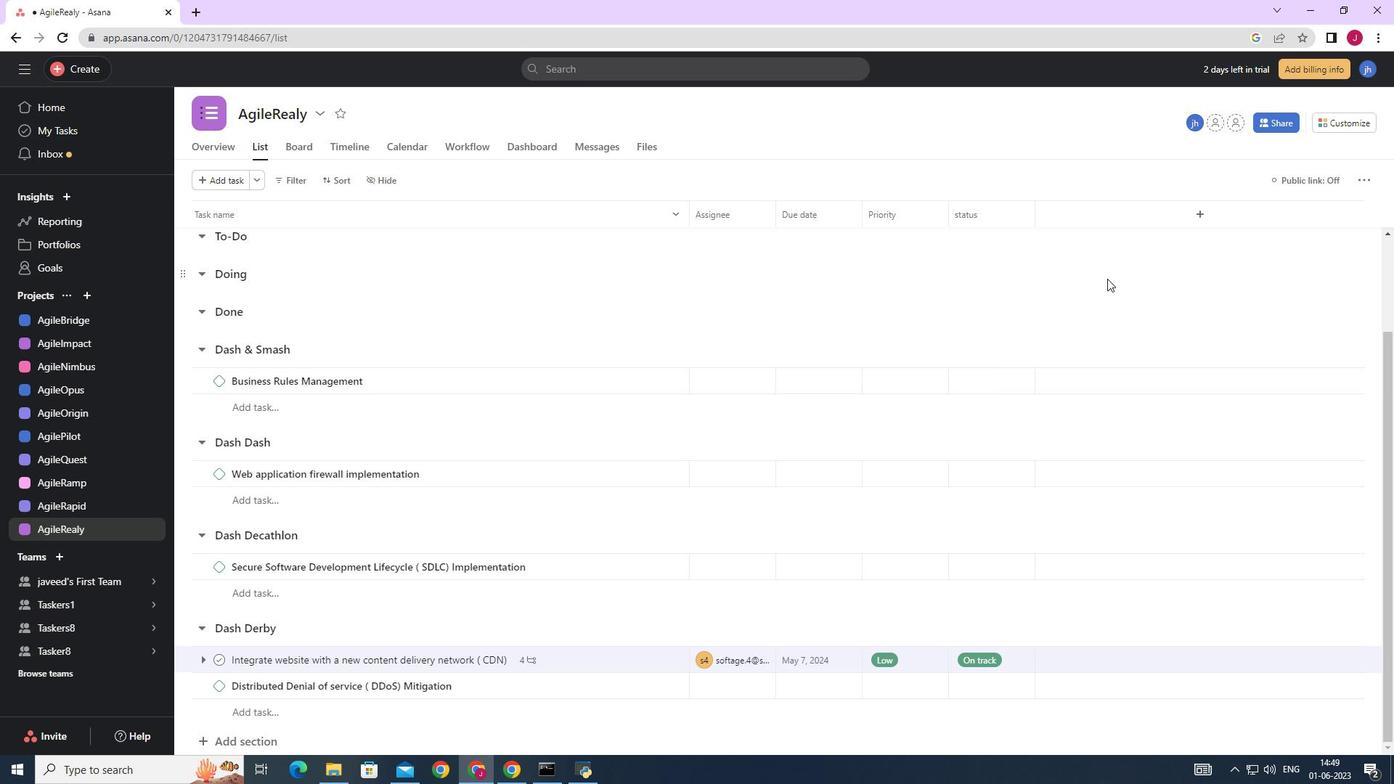 
